 Task: Open settings.json of extra liners.
Action: Mouse moved to (12, 461)
Screenshot: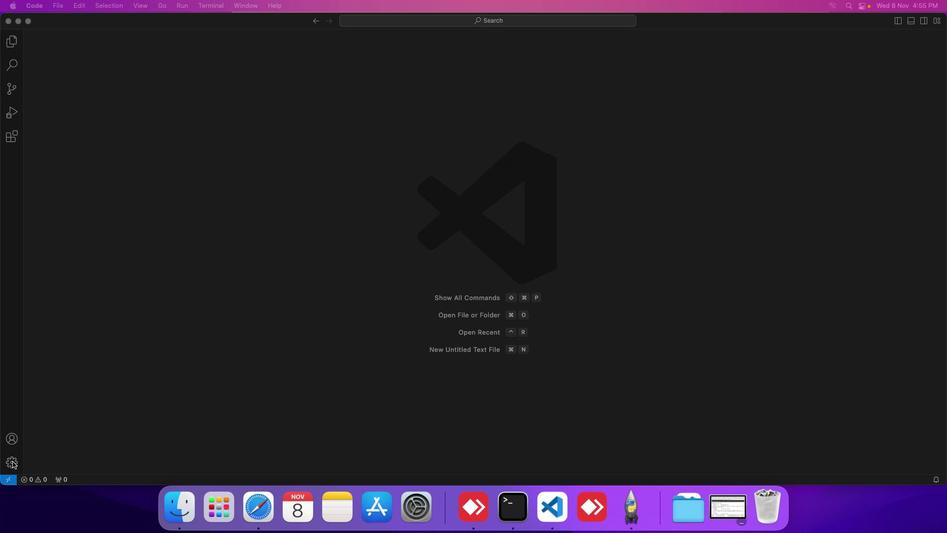 
Action: Mouse pressed left at (12, 461)
Screenshot: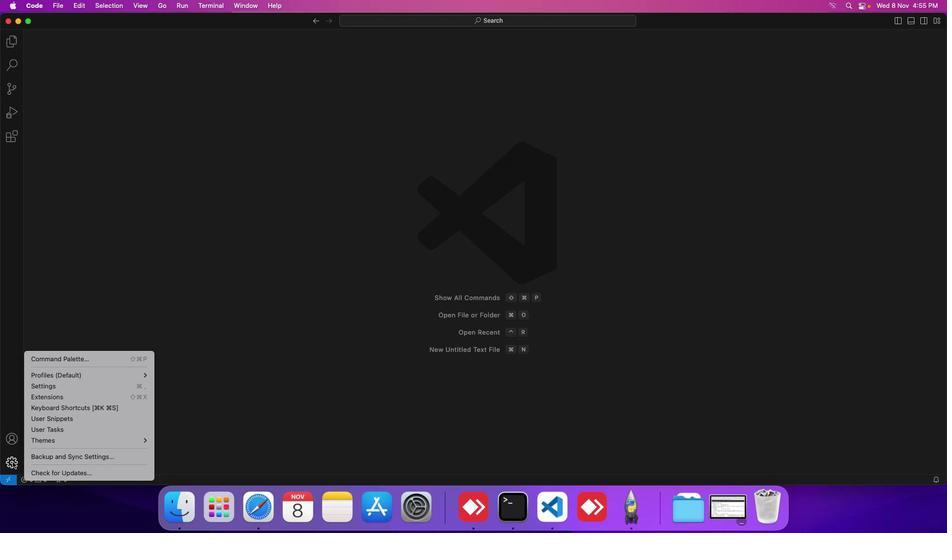 
Action: Mouse moved to (79, 390)
Screenshot: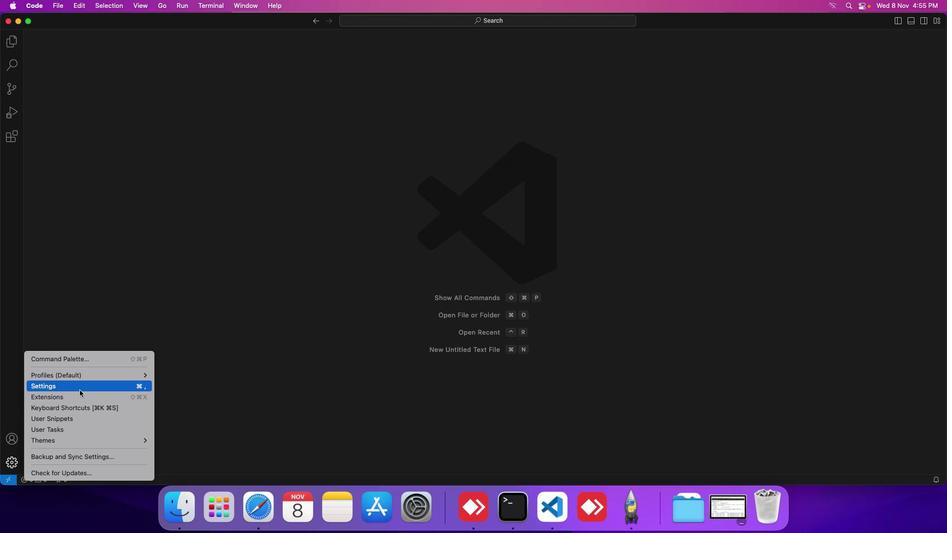 
Action: Mouse pressed left at (79, 390)
Screenshot: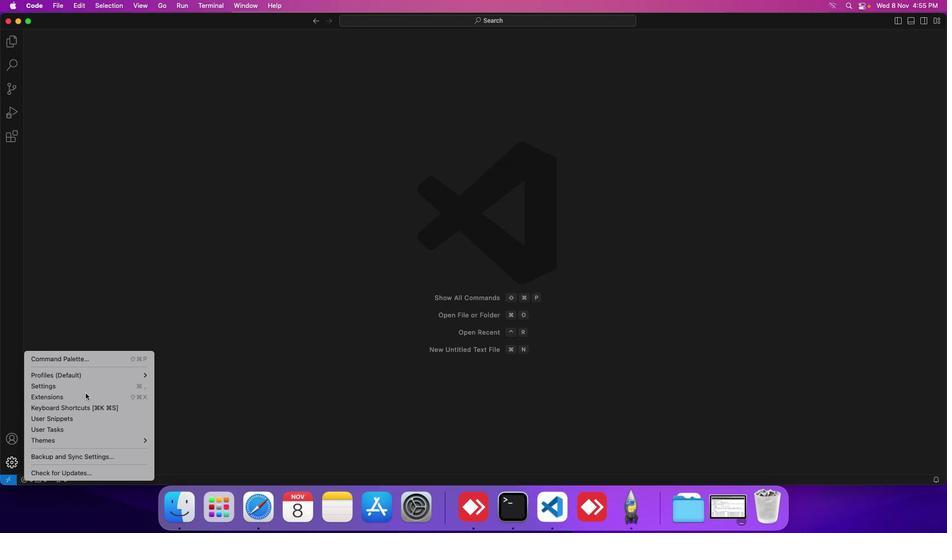 
Action: Mouse moved to (238, 171)
Screenshot: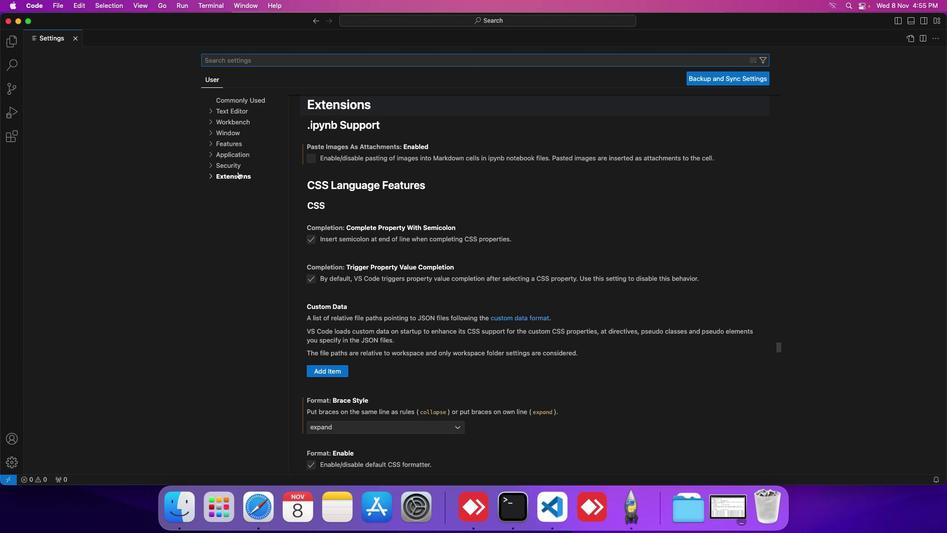 
Action: Mouse pressed left at (238, 171)
Screenshot: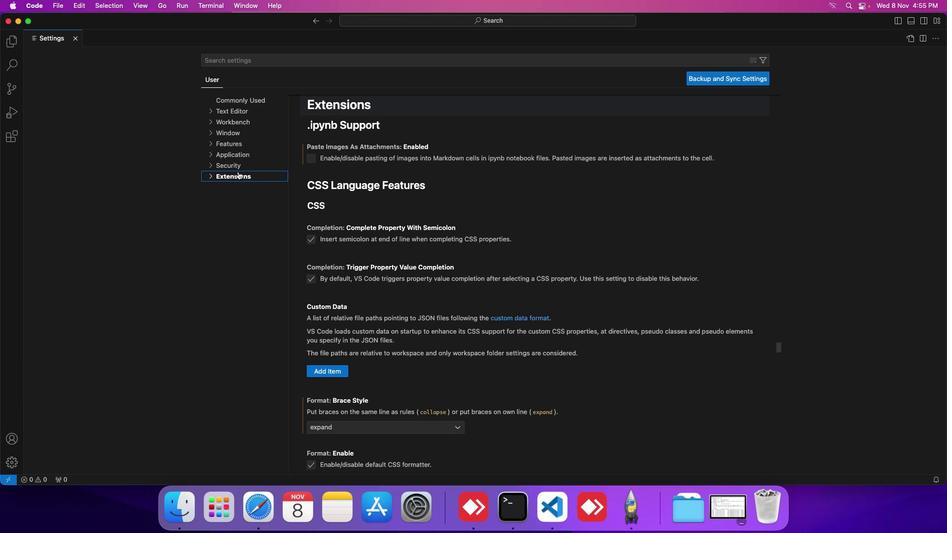 
Action: Mouse moved to (232, 269)
Screenshot: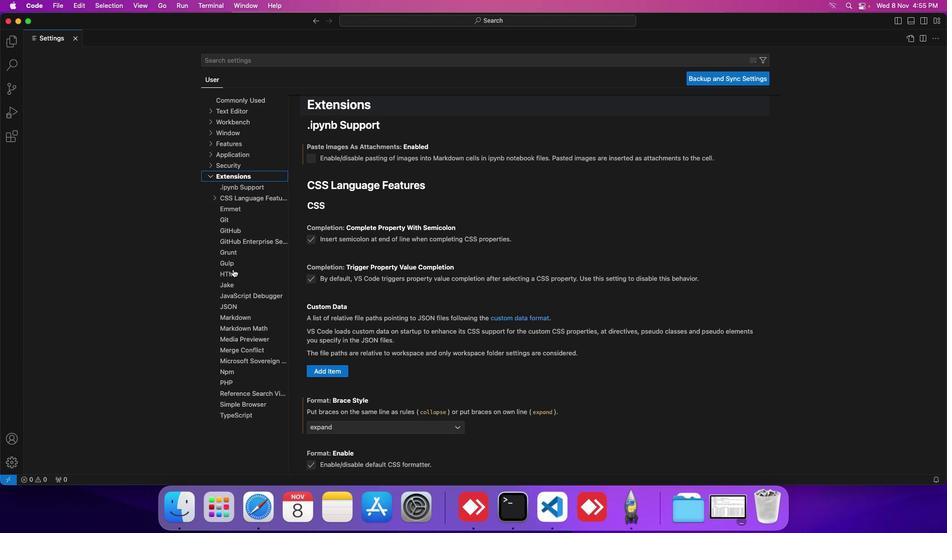 
Action: Mouse pressed left at (232, 269)
Screenshot: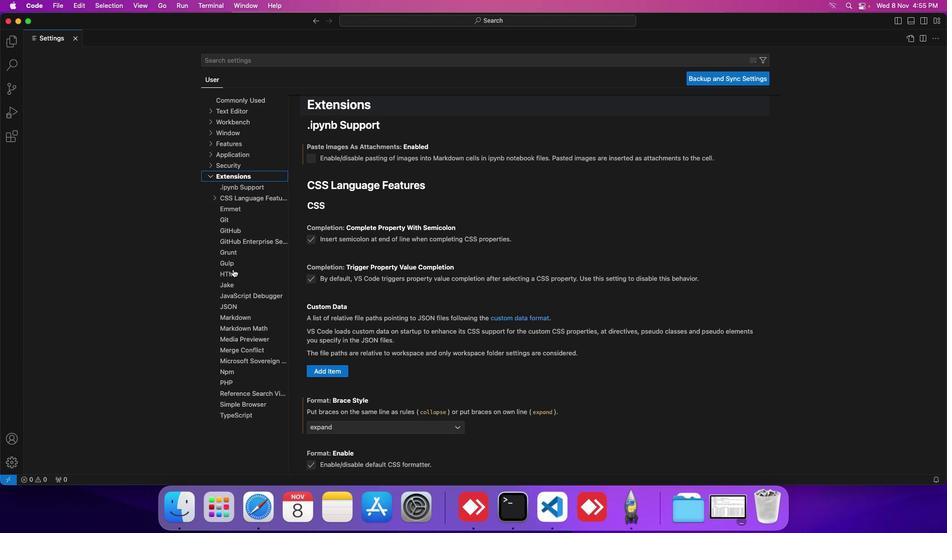 
Action: Mouse moved to (348, 339)
Screenshot: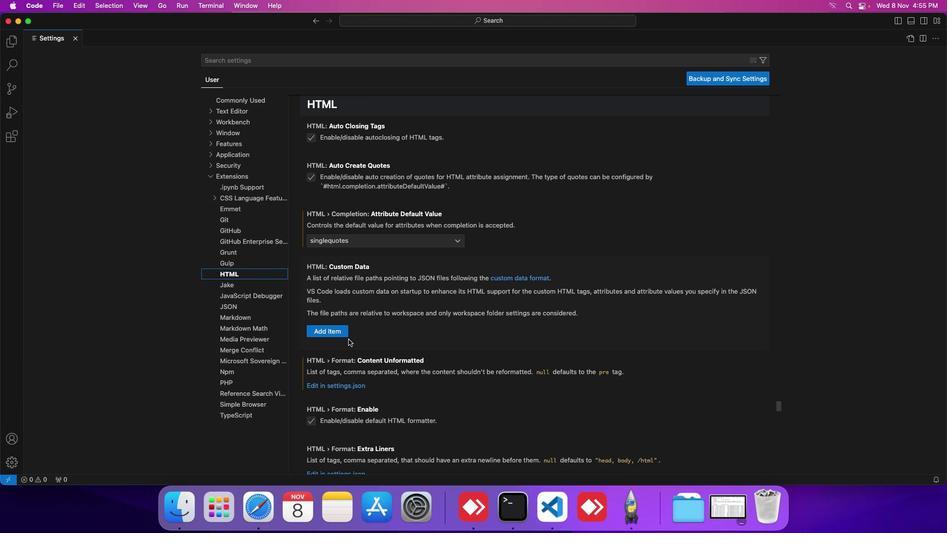 
Action: Mouse scrolled (348, 339) with delta (0, 0)
Screenshot: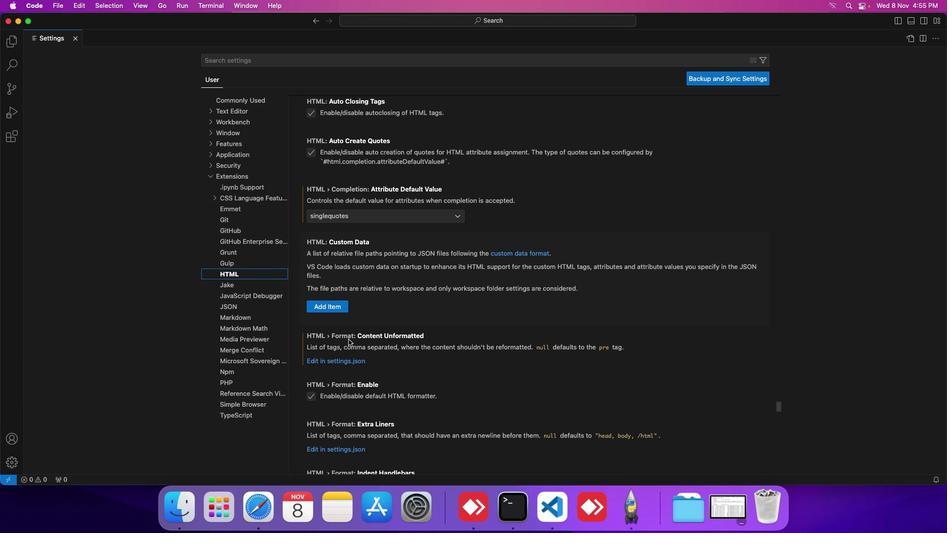 
Action: Mouse scrolled (348, 339) with delta (0, 0)
Screenshot: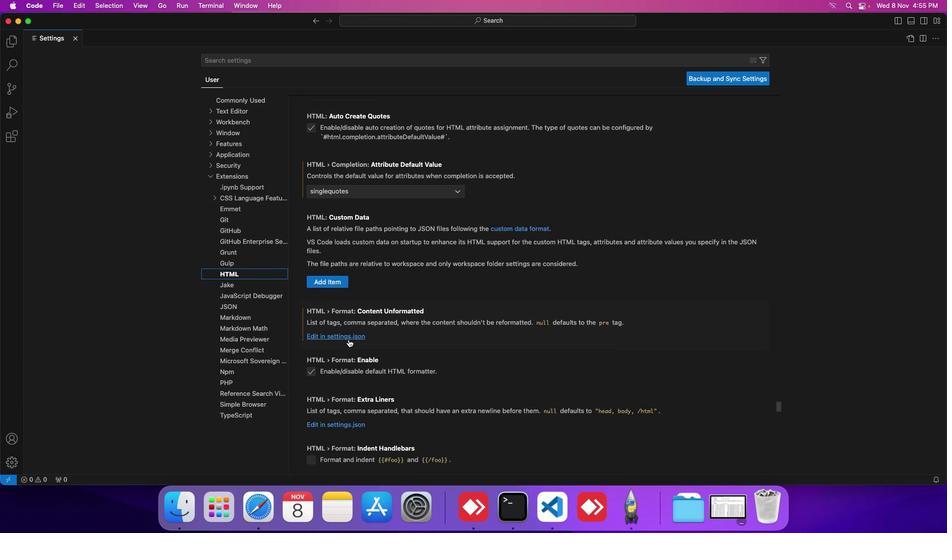 
Action: Mouse scrolled (348, 339) with delta (0, 0)
Screenshot: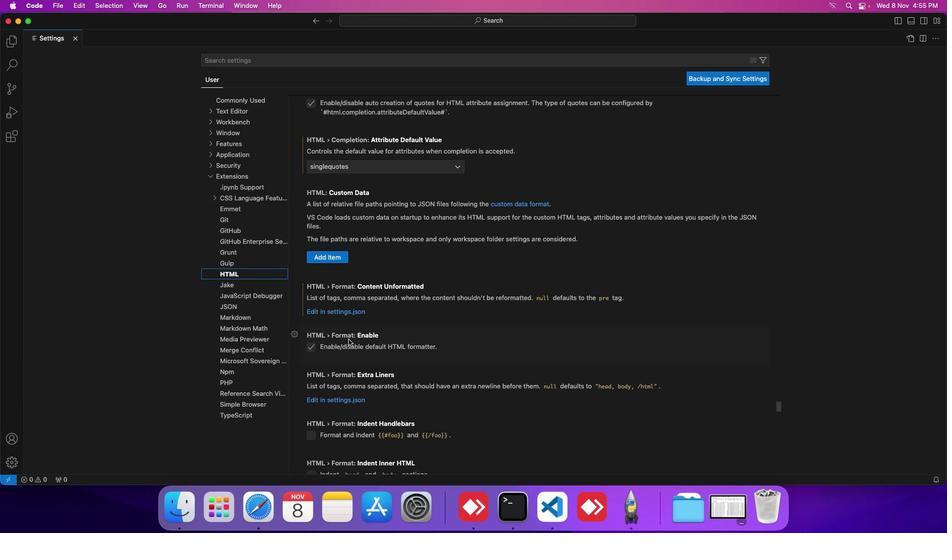 
Action: Mouse scrolled (348, 339) with delta (0, 0)
Screenshot: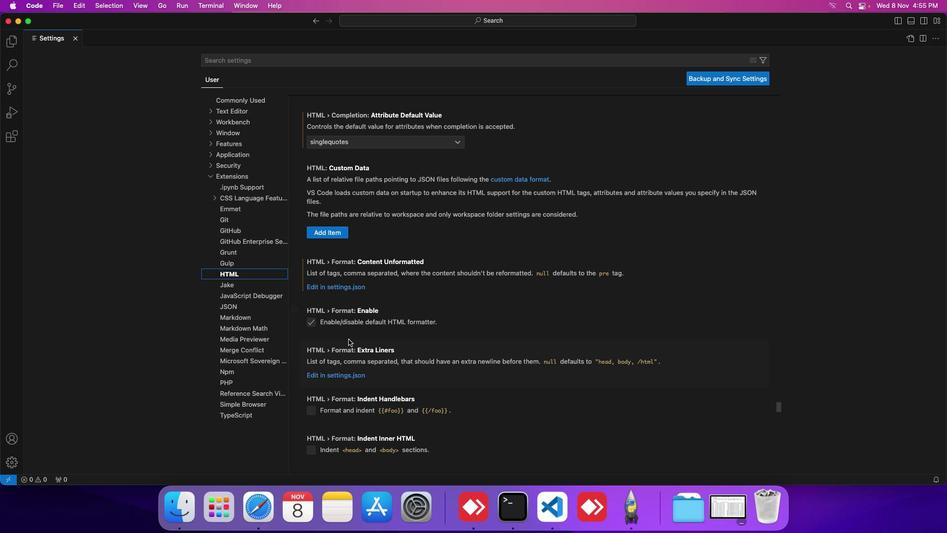 
Action: Mouse scrolled (348, 339) with delta (0, 0)
Screenshot: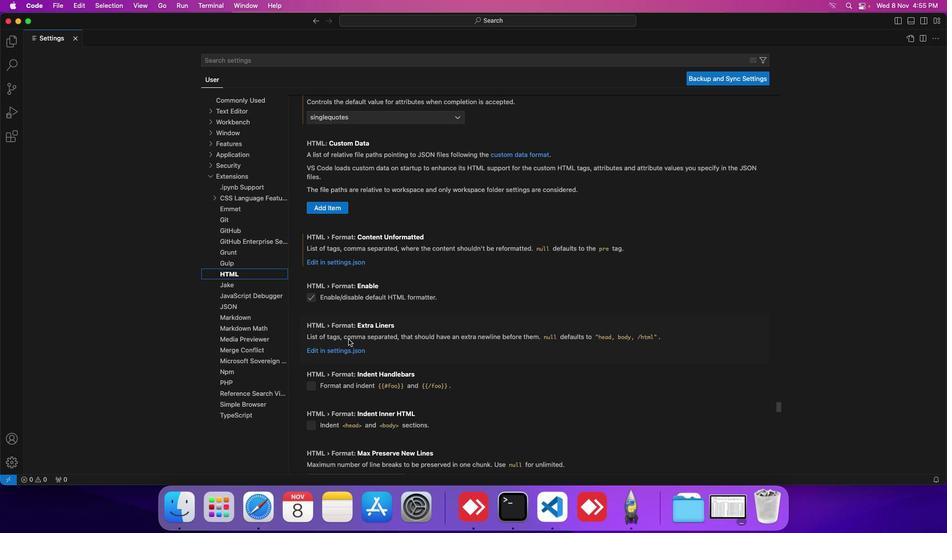 
Action: Mouse moved to (345, 353)
Screenshot: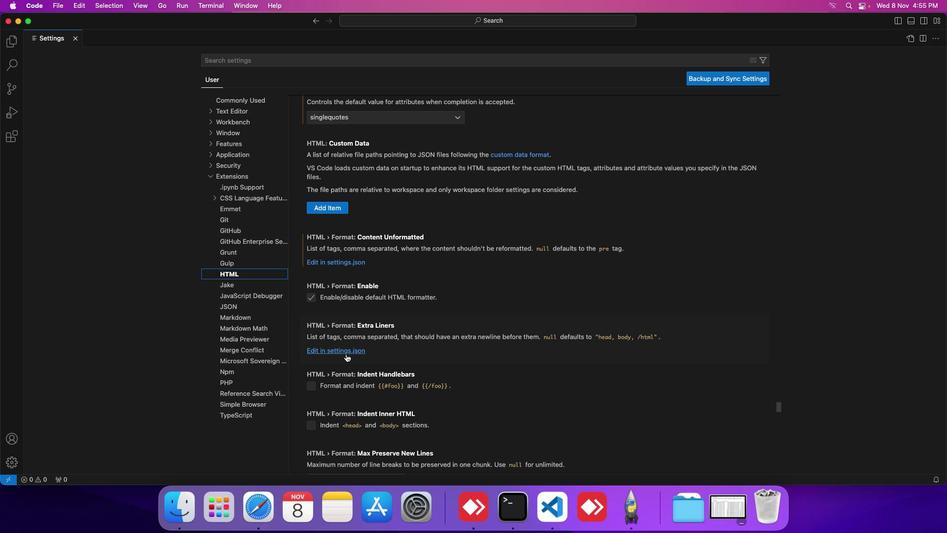 
Action: Mouse pressed left at (345, 353)
Screenshot: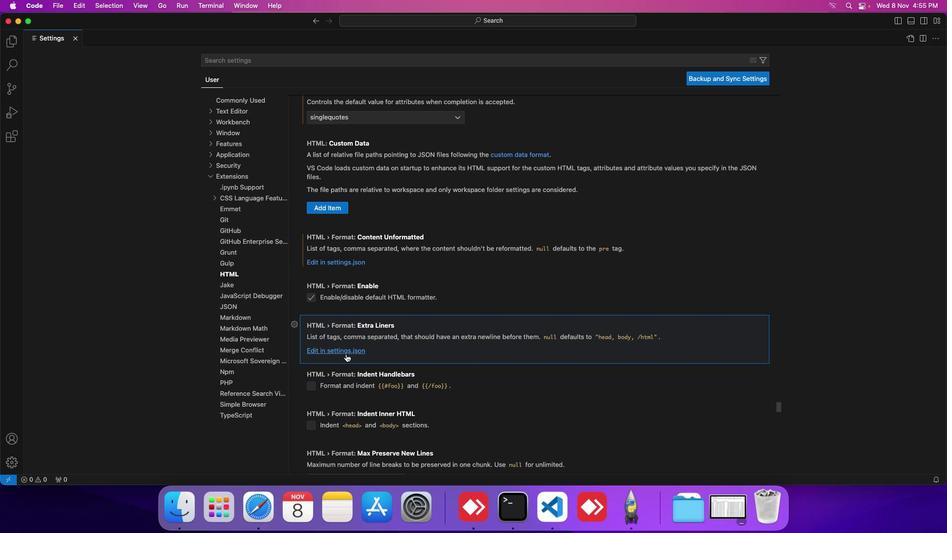 
Action: Mouse moved to (352, 267)
Screenshot: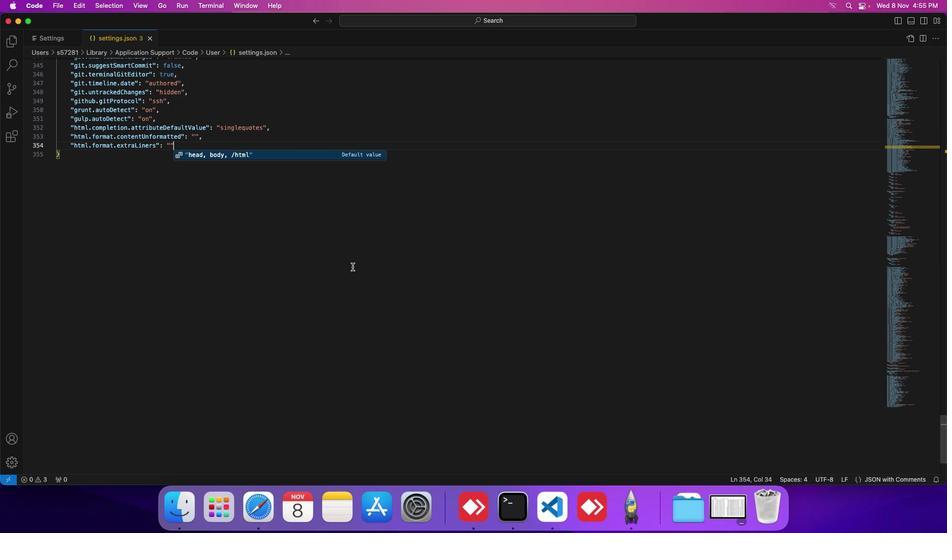 
